 Task: Add caption from toolbar panel.
Action: Mouse moved to (38, 86)
Screenshot: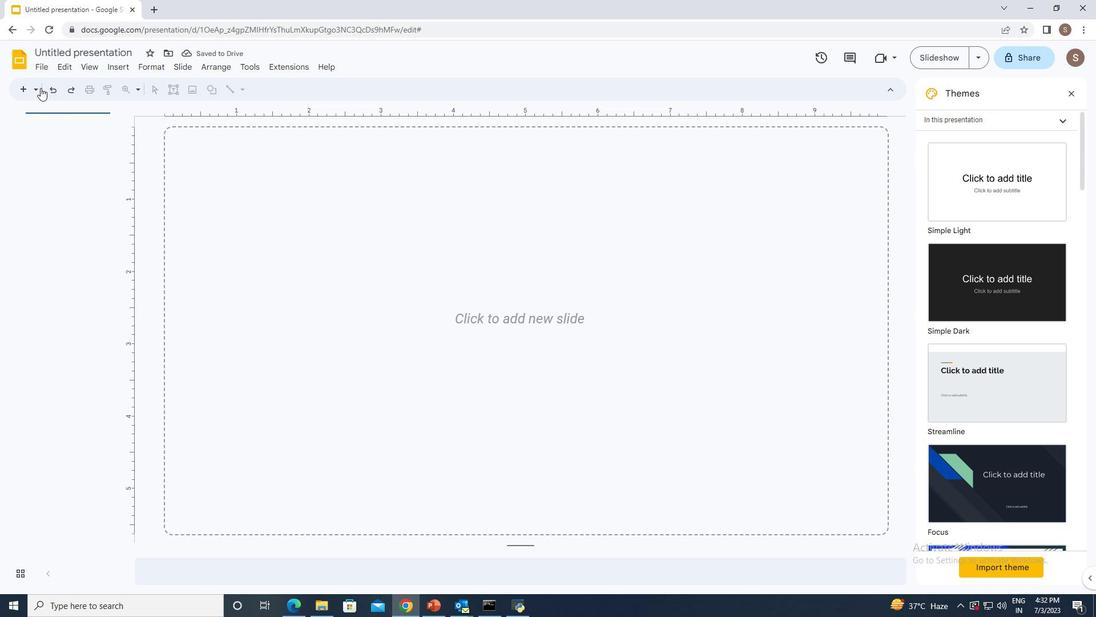 
Action: Mouse pressed left at (38, 86)
Screenshot: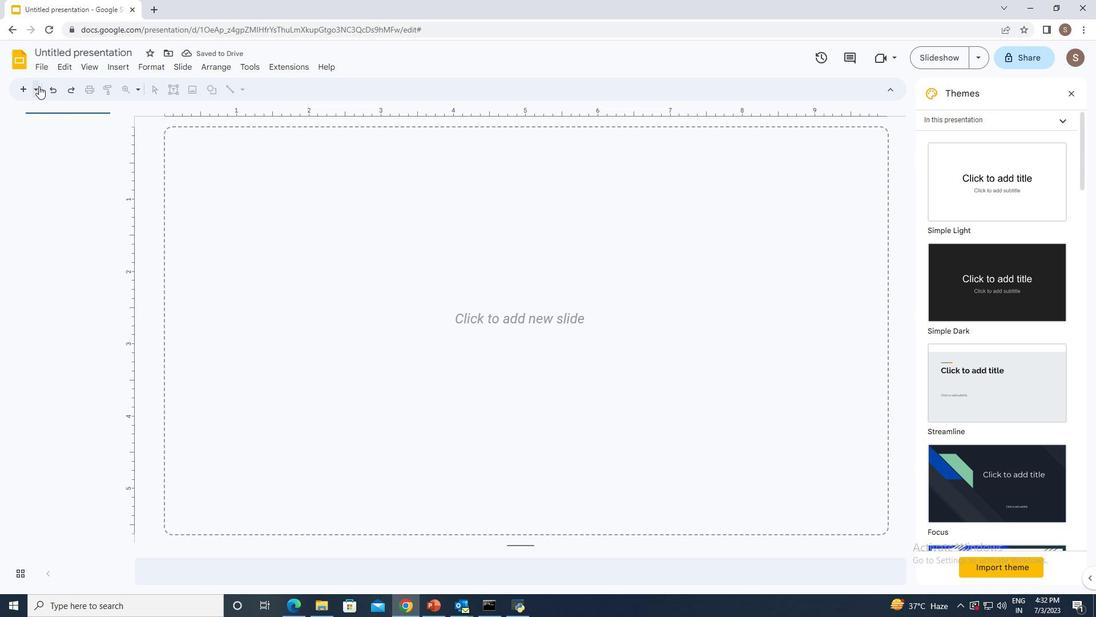 
Action: Mouse moved to (210, 237)
Screenshot: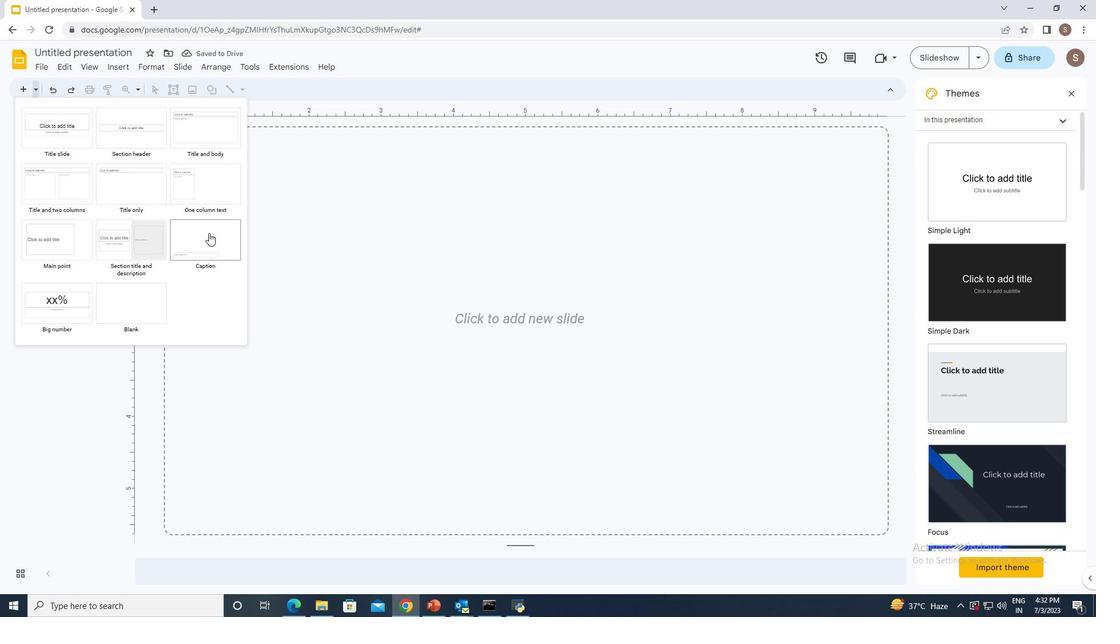 
Action: Mouse pressed left at (210, 237)
Screenshot: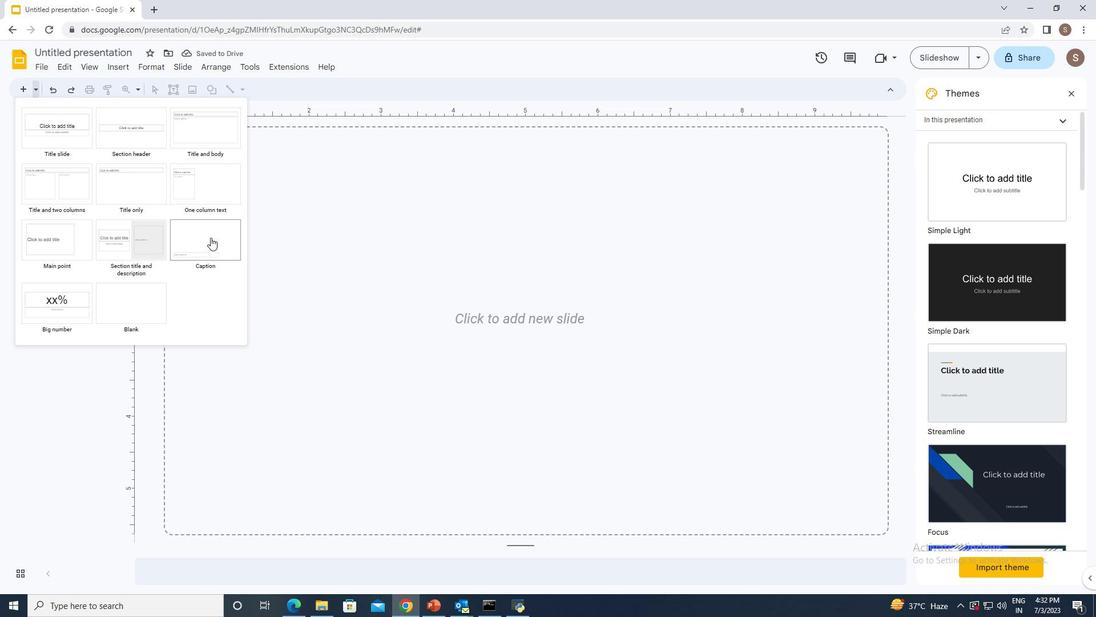 
Action: Mouse moved to (267, 319)
Screenshot: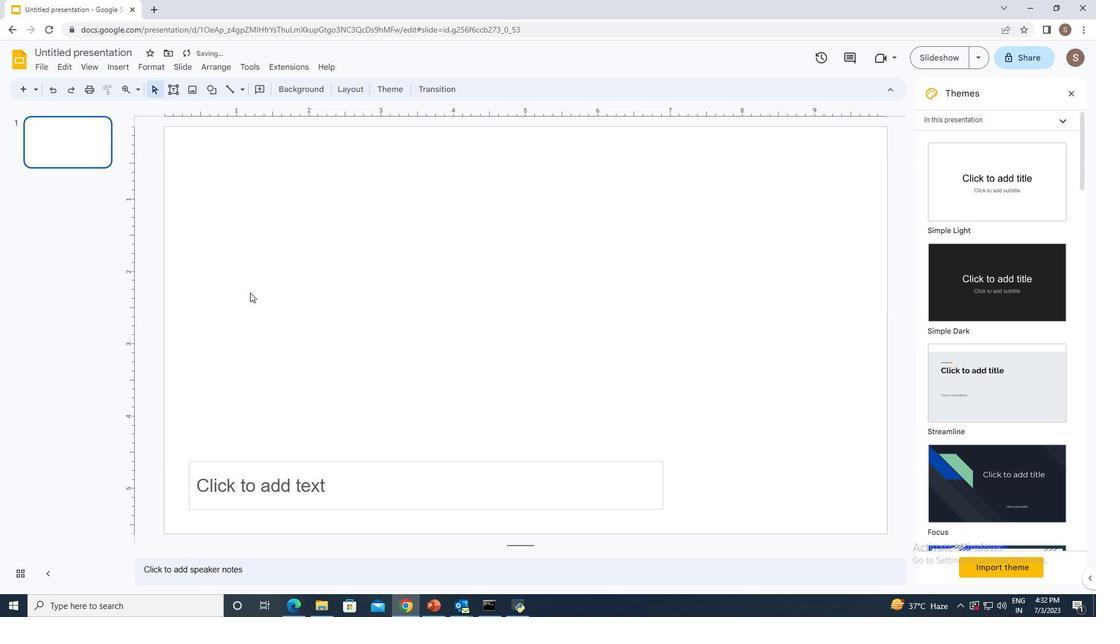 
